 Task: Access the store configurations for commerce.
Action: Mouse moved to (1319, 104)
Screenshot: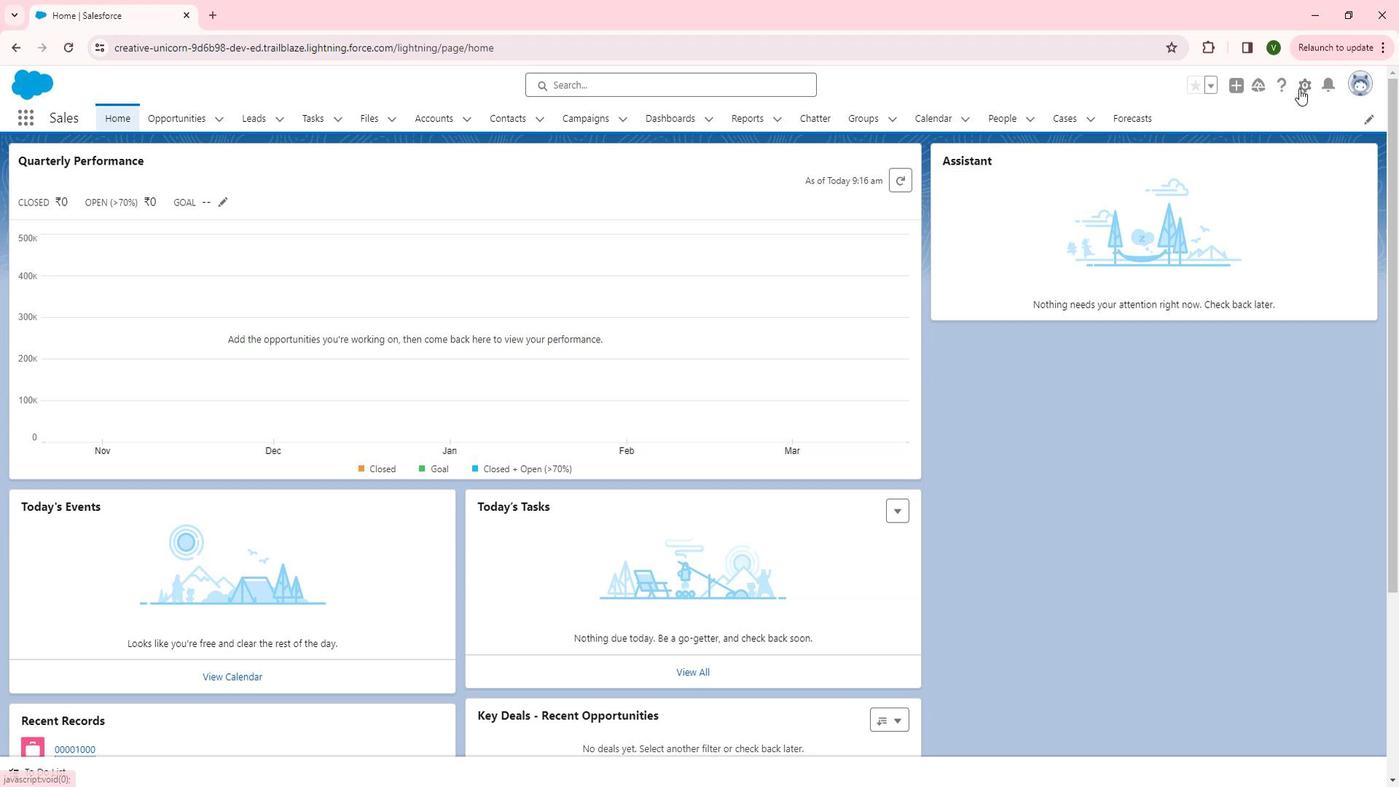 
Action: Mouse pressed left at (1319, 104)
Screenshot: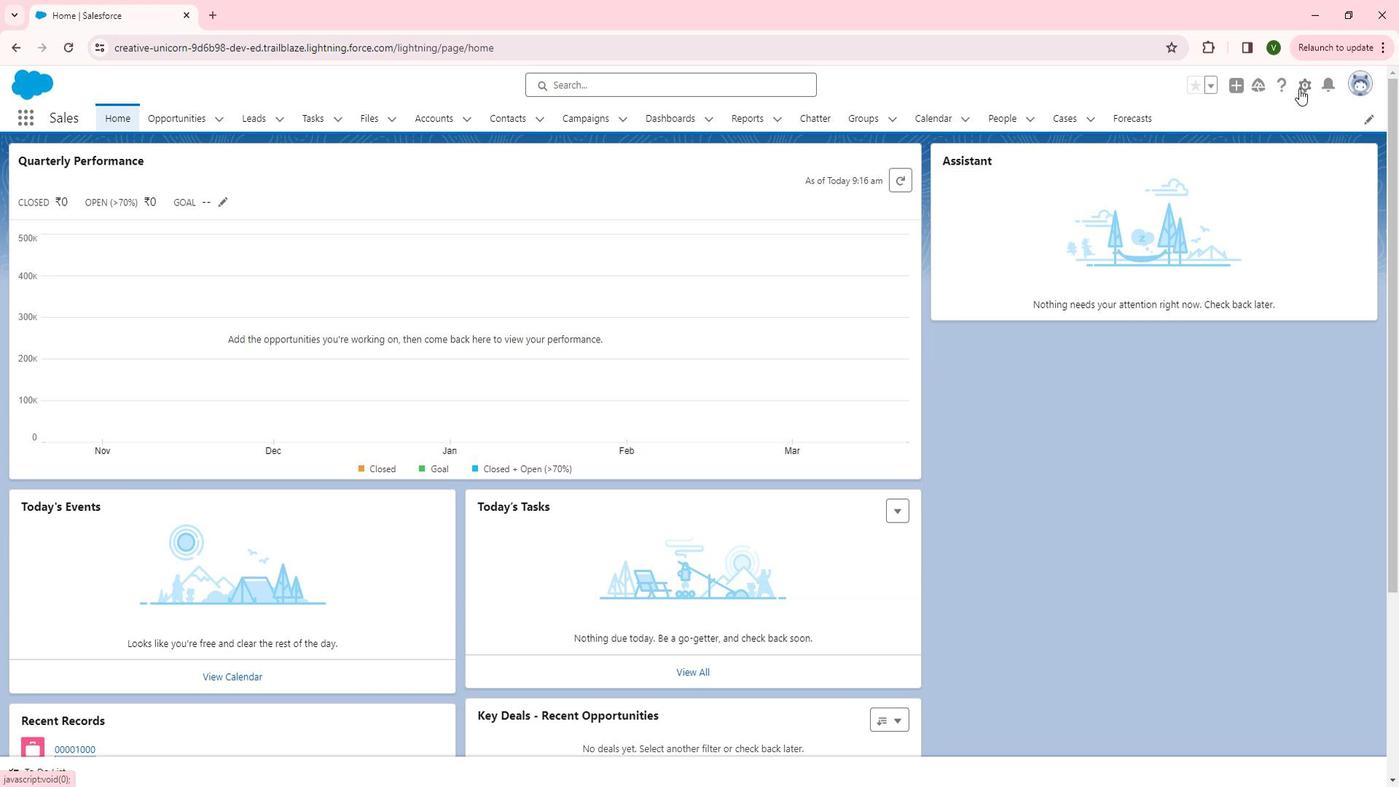 
Action: Mouse moved to (1265, 151)
Screenshot: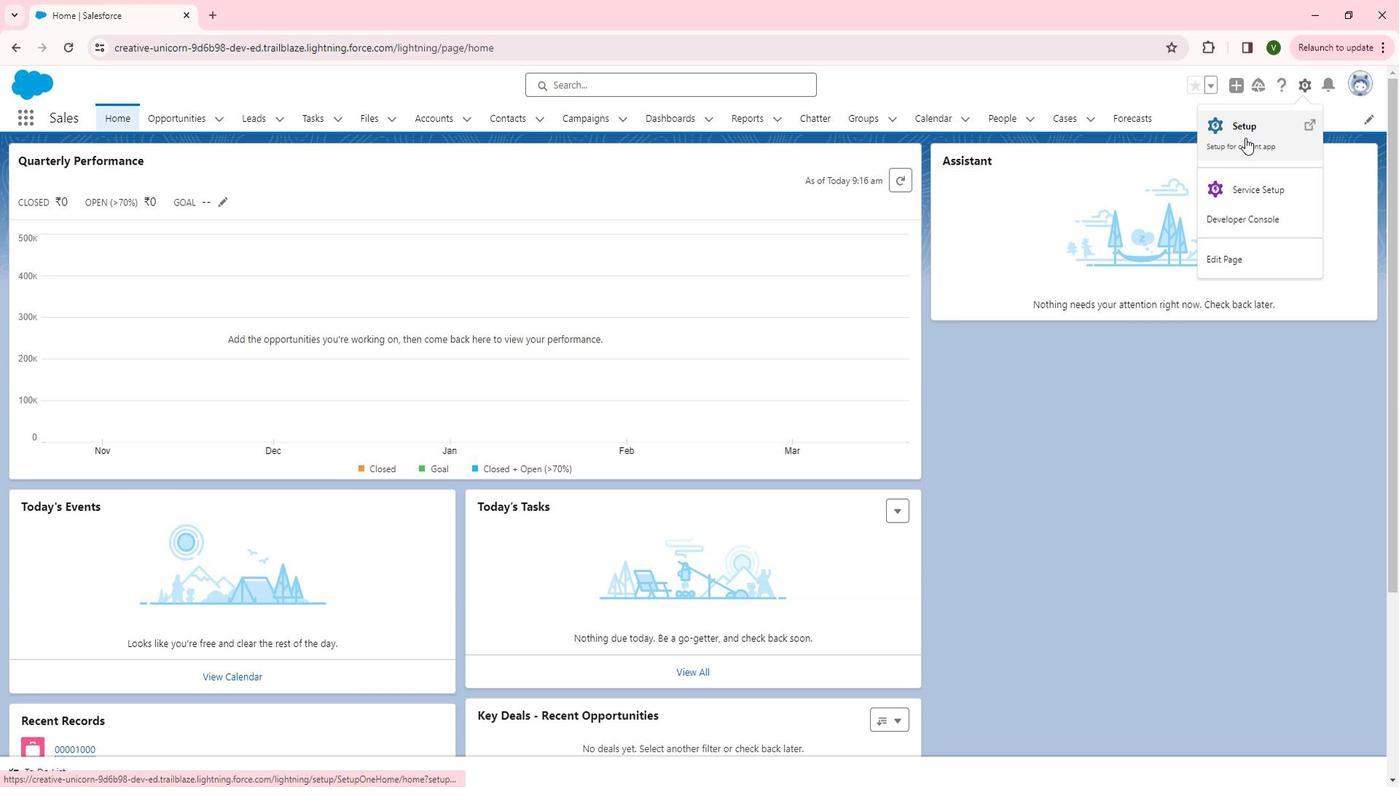 
Action: Mouse pressed left at (1265, 151)
Screenshot: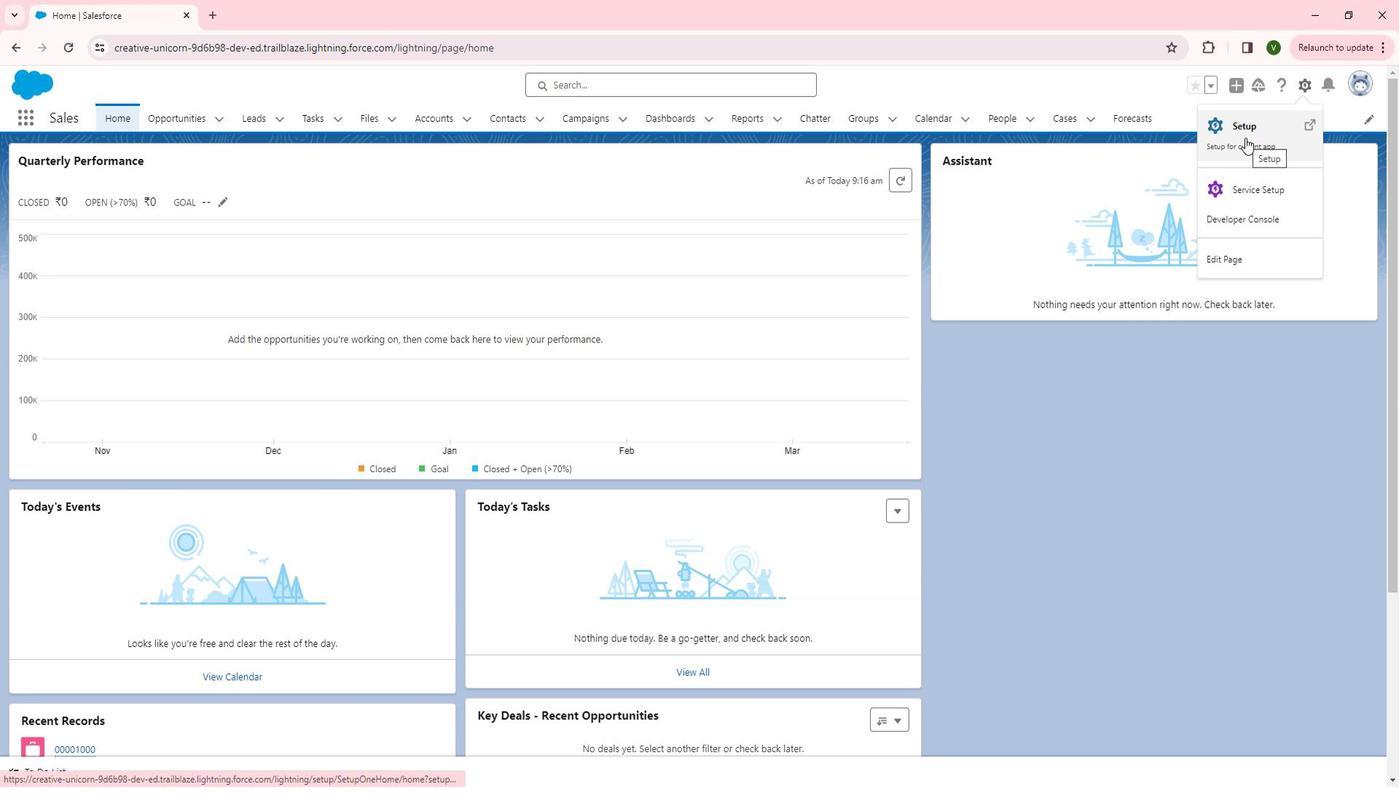 
Action: Mouse moved to (88, 474)
Screenshot: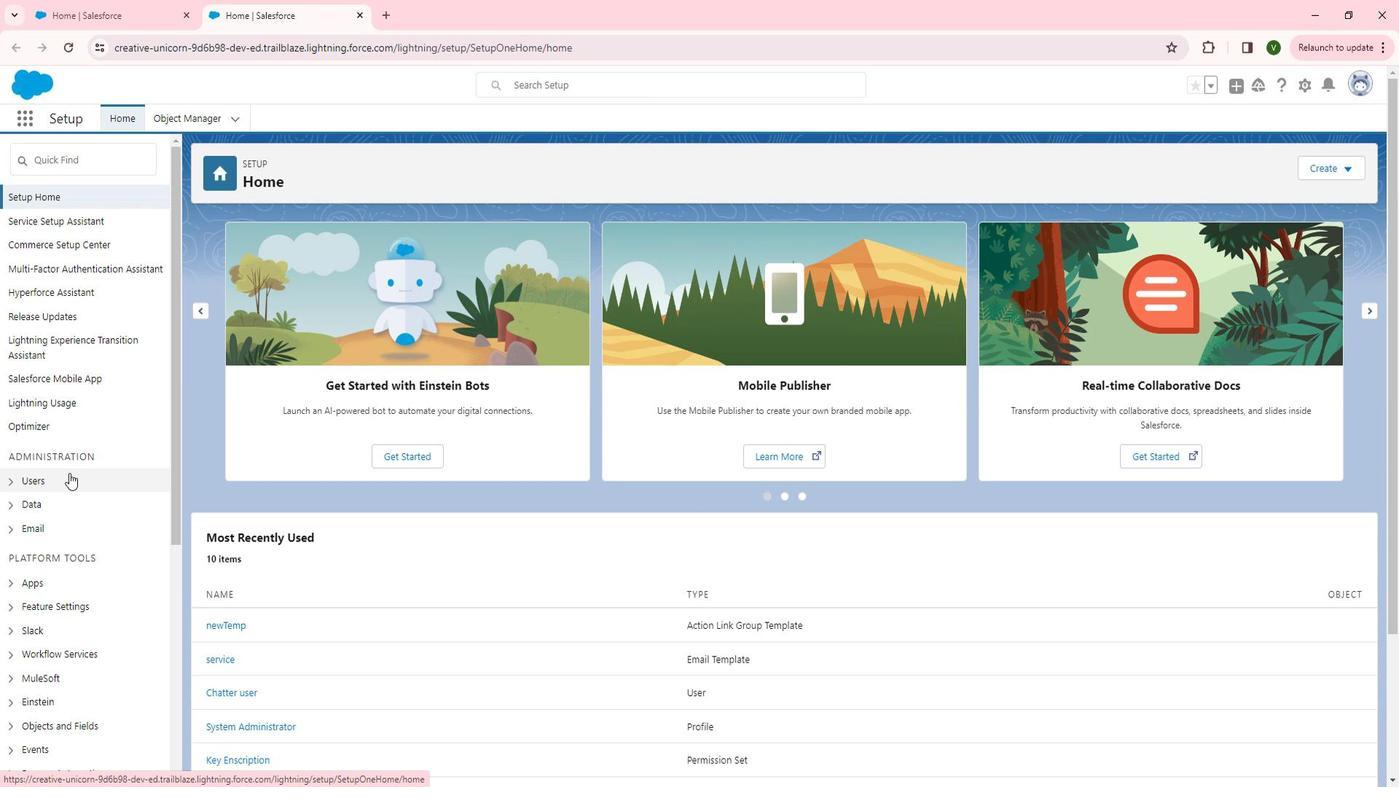 
Action: Mouse scrolled (88, 473) with delta (0, 0)
Screenshot: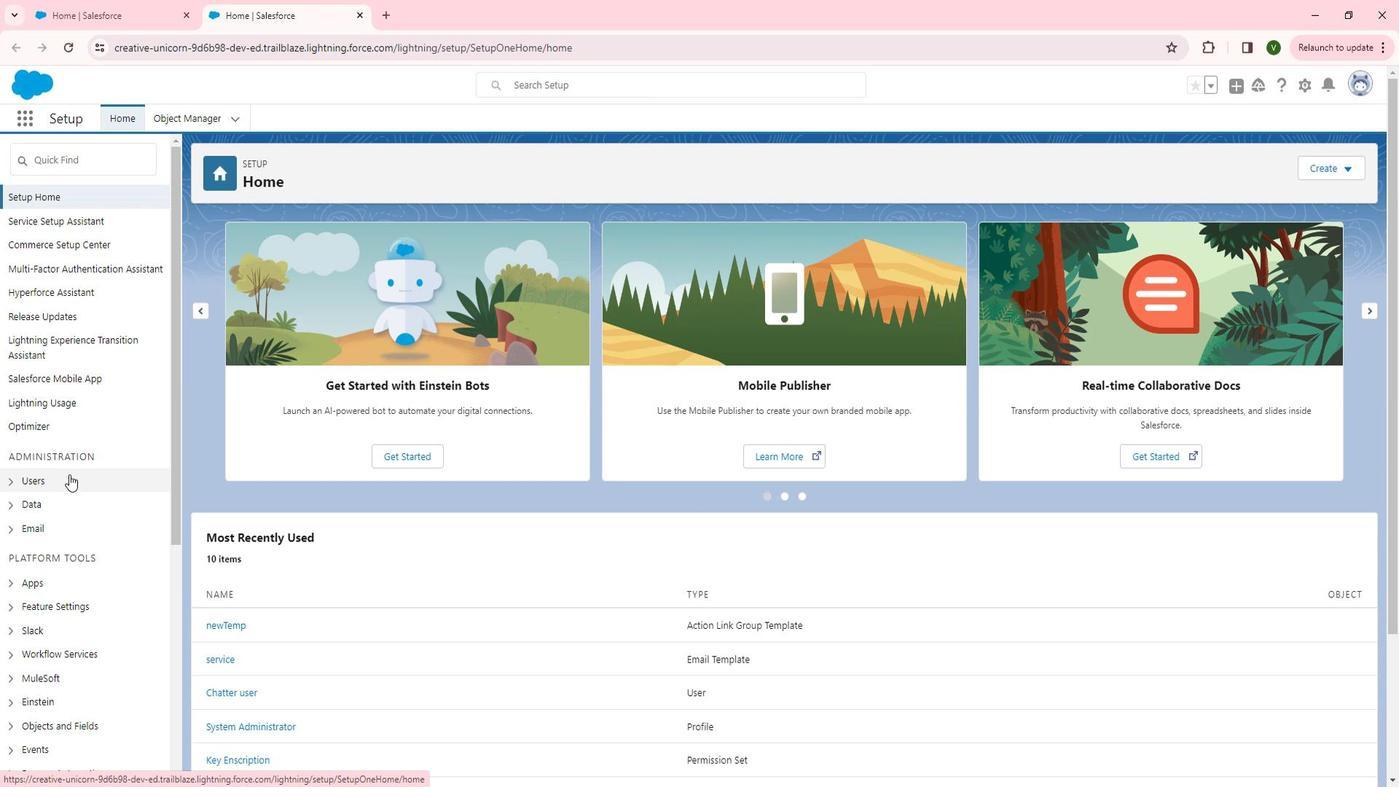 
Action: Mouse moved to (33, 530)
Screenshot: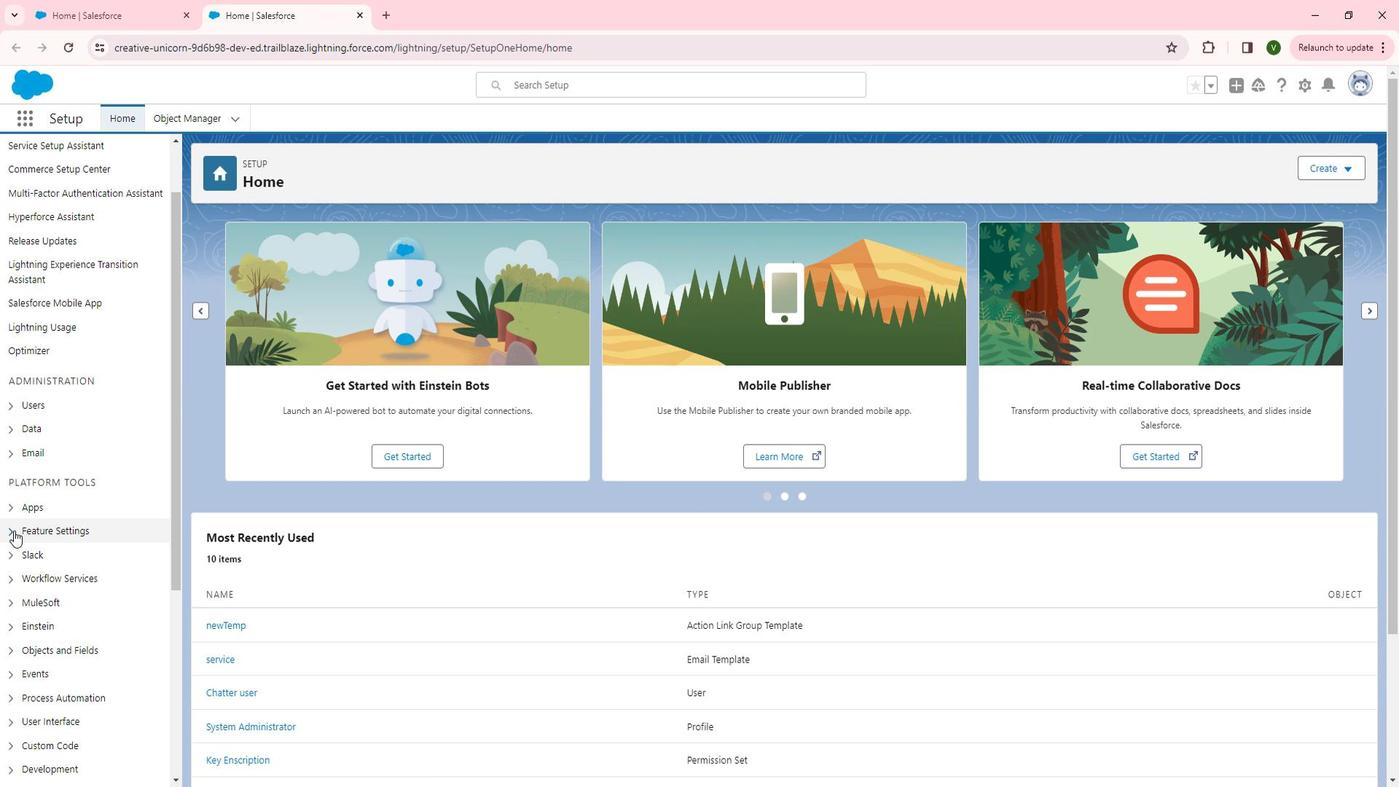 
Action: Mouse pressed left at (33, 530)
Screenshot: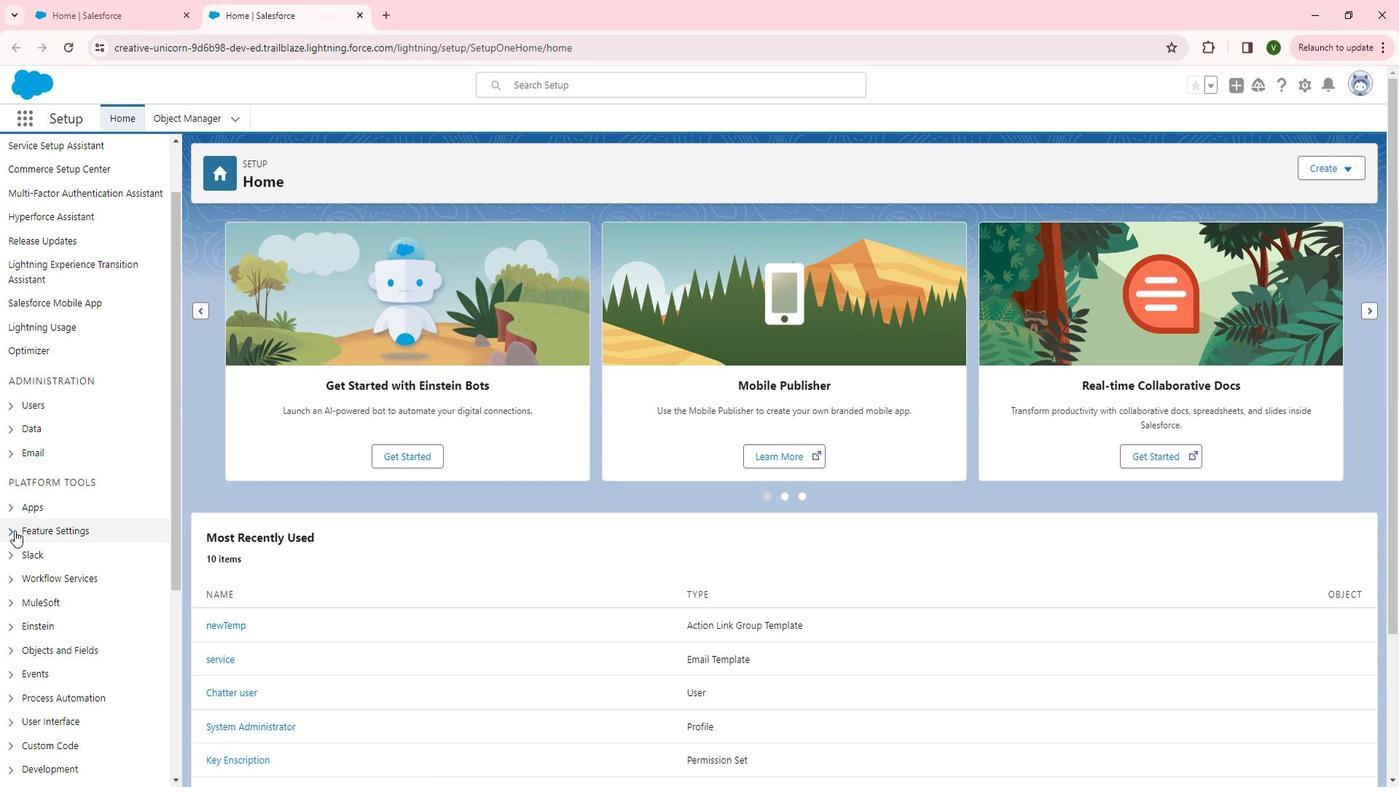 
Action: Mouse moved to (90, 512)
Screenshot: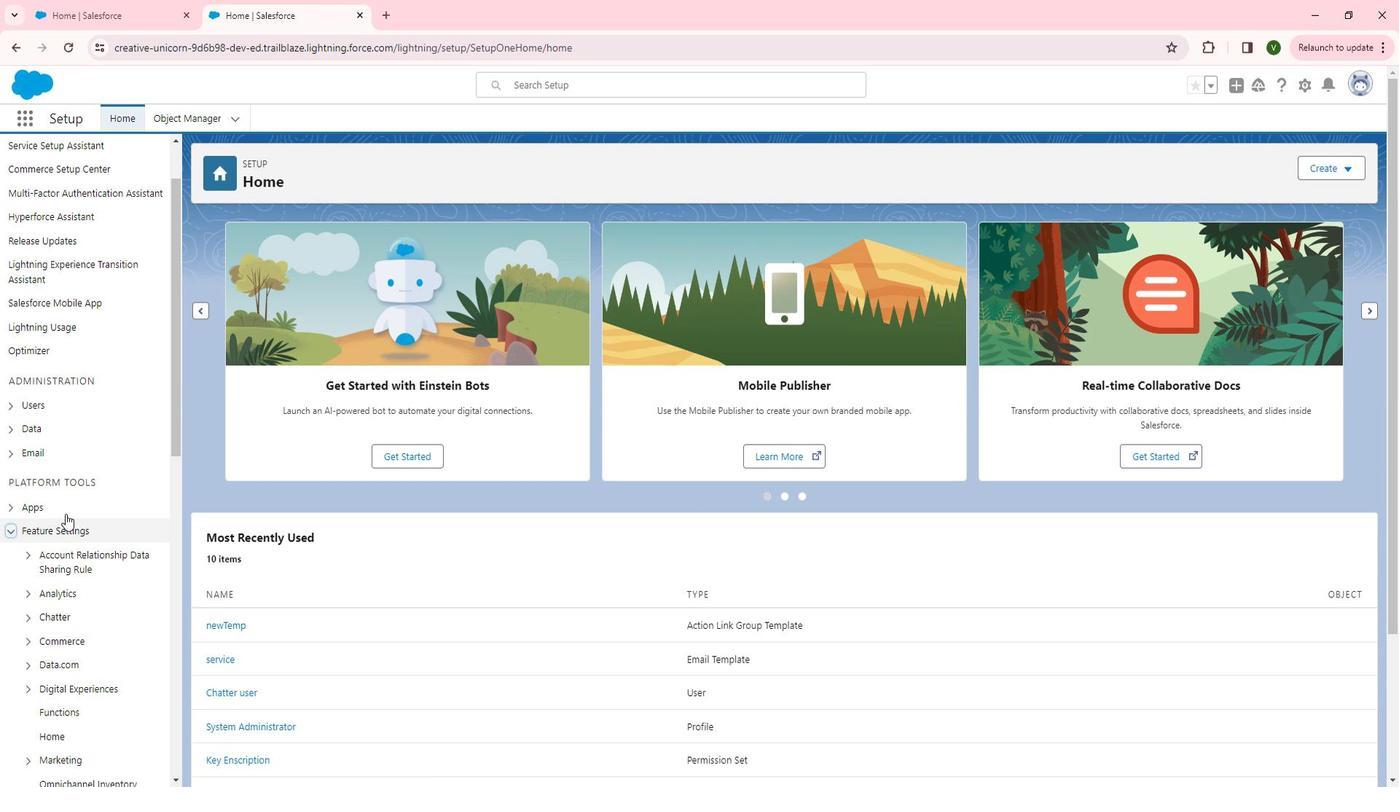
Action: Mouse scrolled (90, 511) with delta (0, 0)
Screenshot: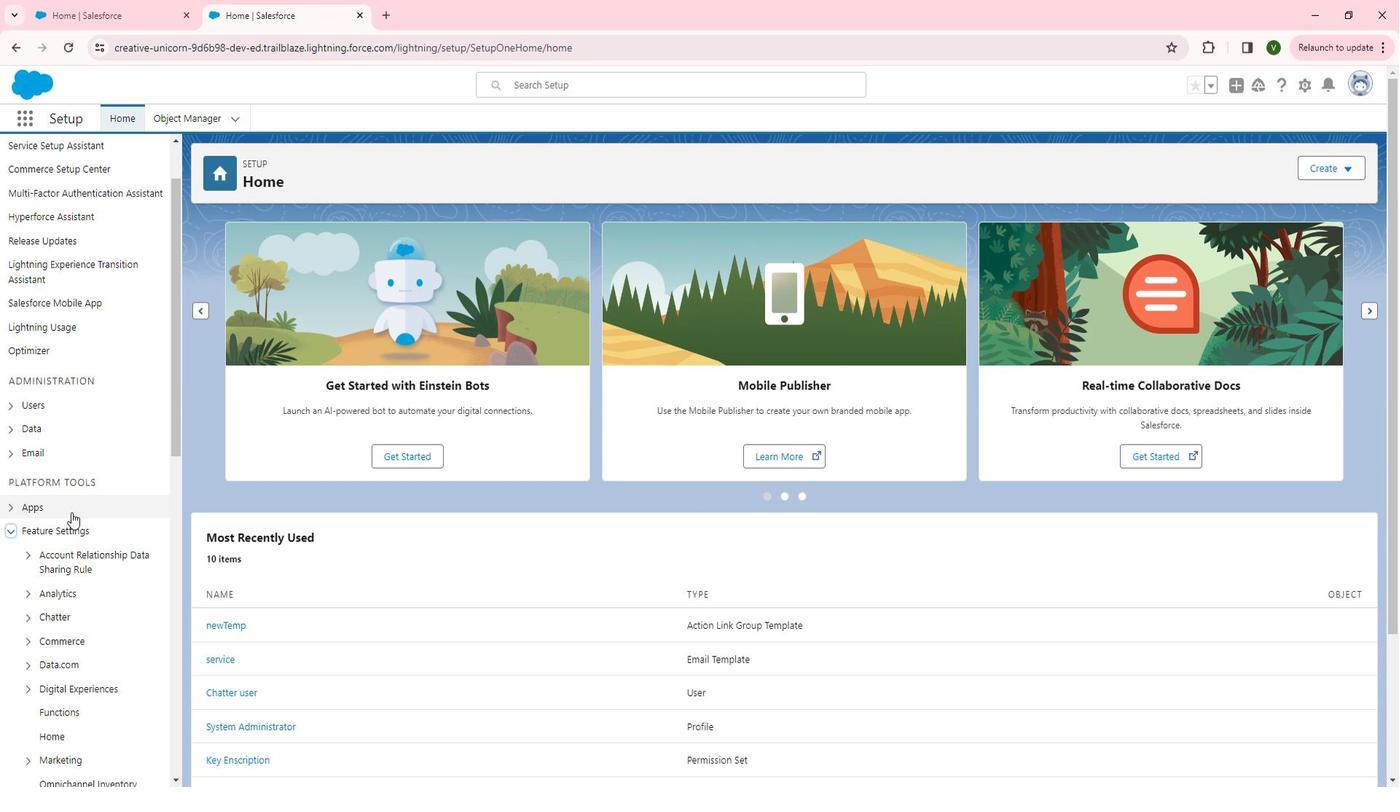 
Action: Mouse scrolled (90, 511) with delta (0, 0)
Screenshot: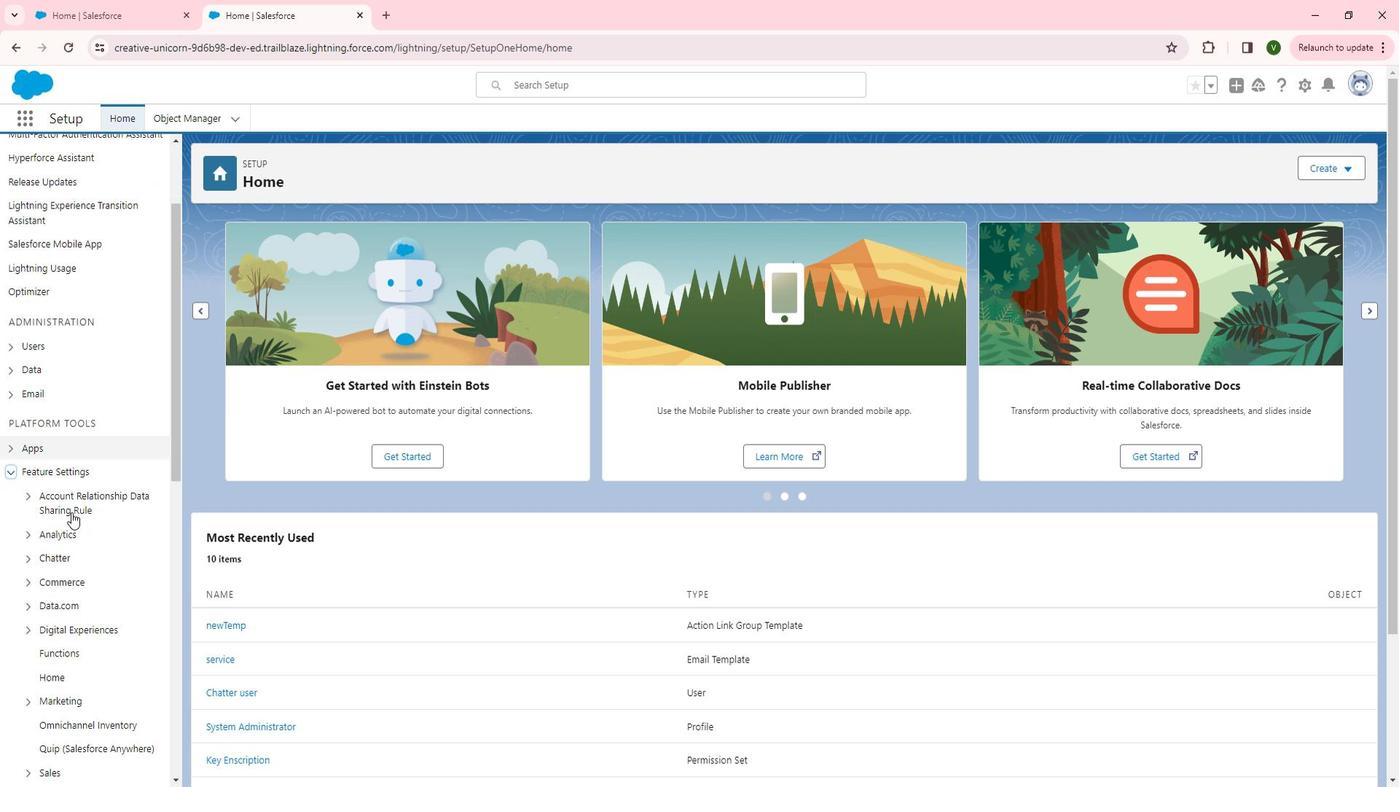 
Action: Mouse moved to (48, 491)
Screenshot: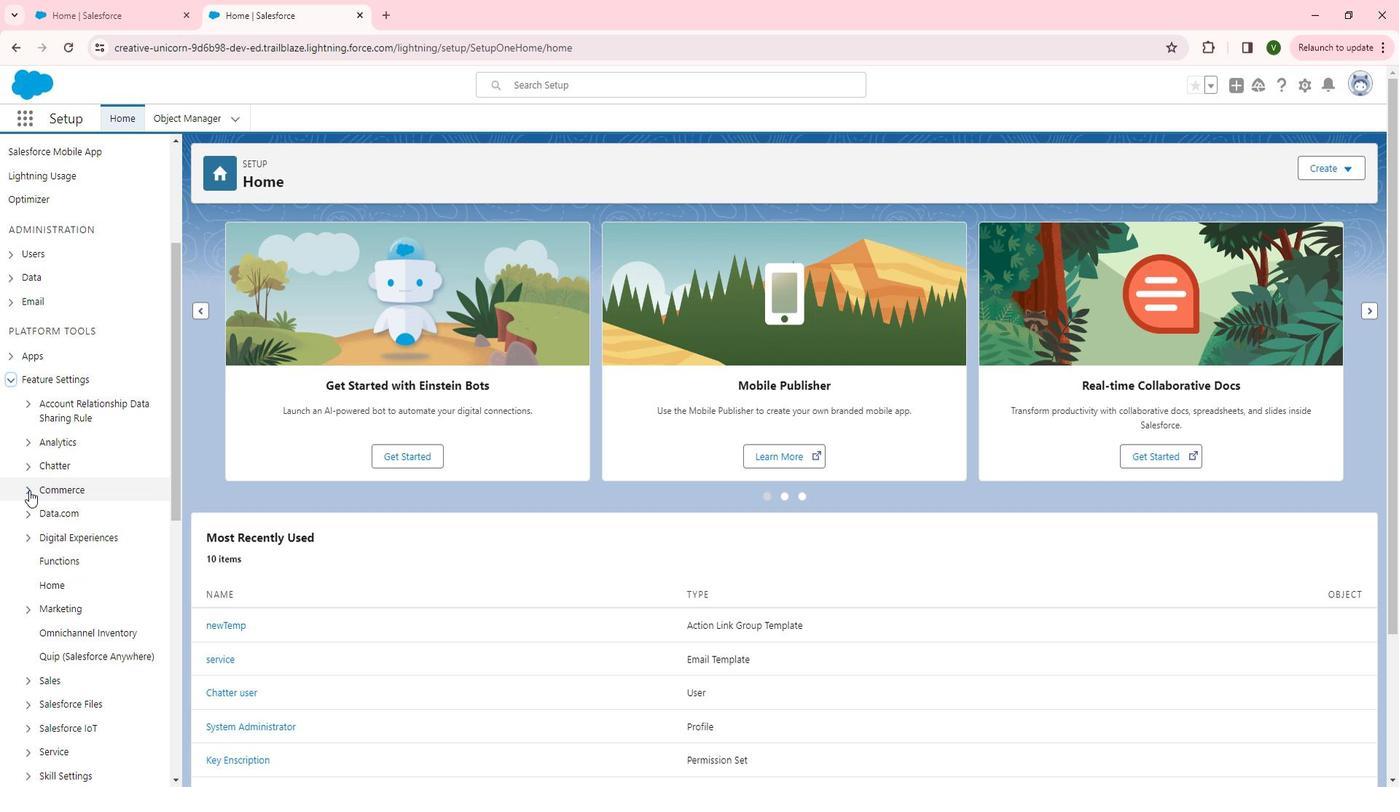
Action: Mouse pressed left at (48, 491)
Screenshot: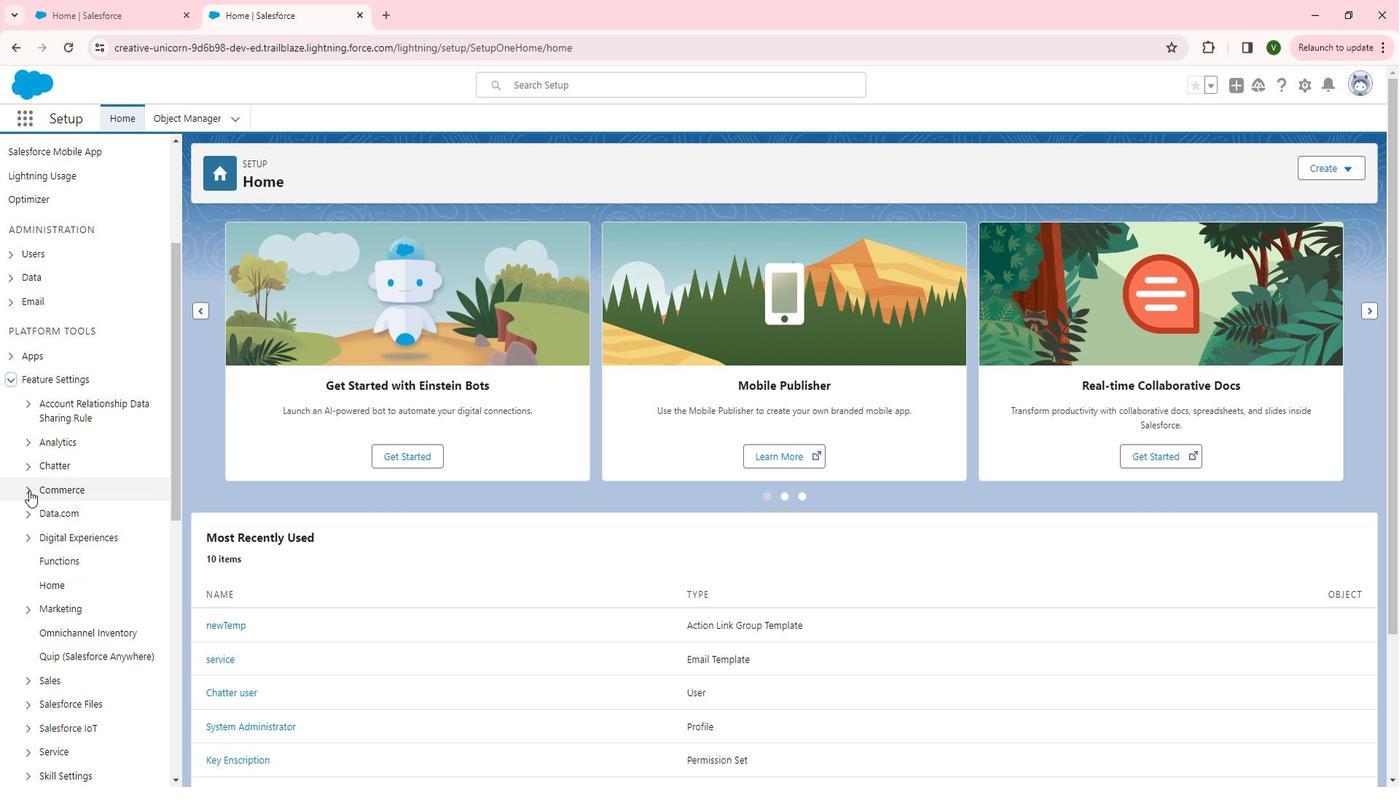 
Action: Mouse moved to (107, 535)
Screenshot: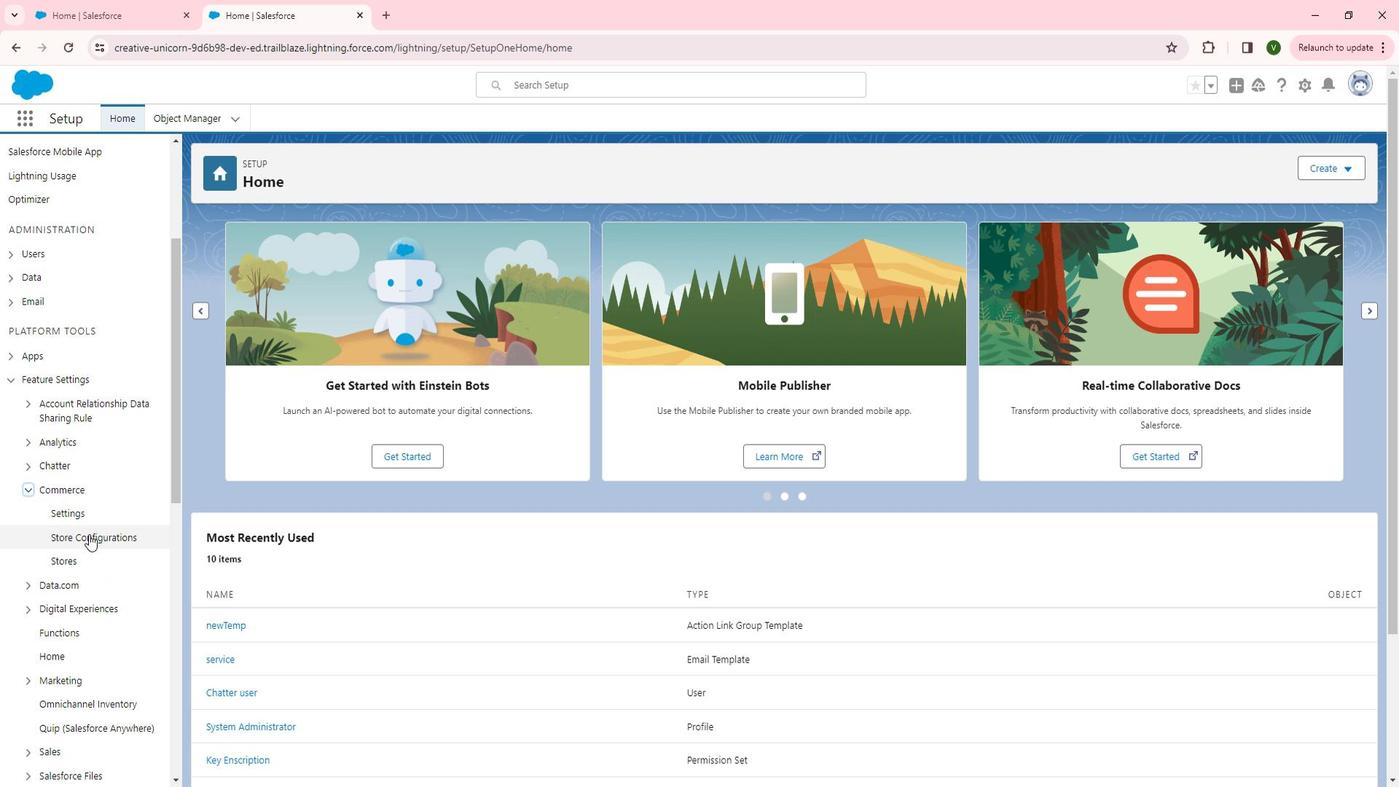
Action: Mouse pressed left at (107, 535)
Screenshot: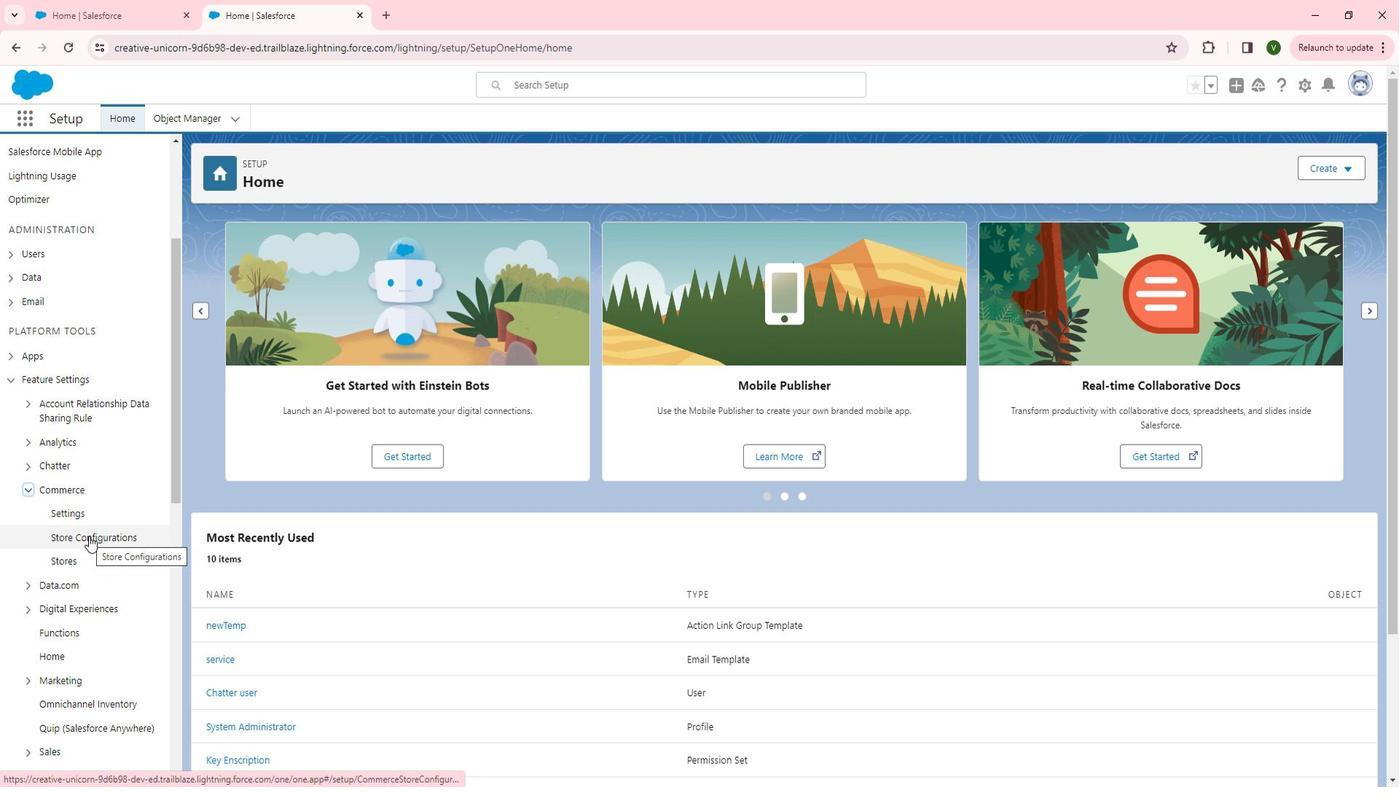 
Action: Mouse moved to (538, 504)
Screenshot: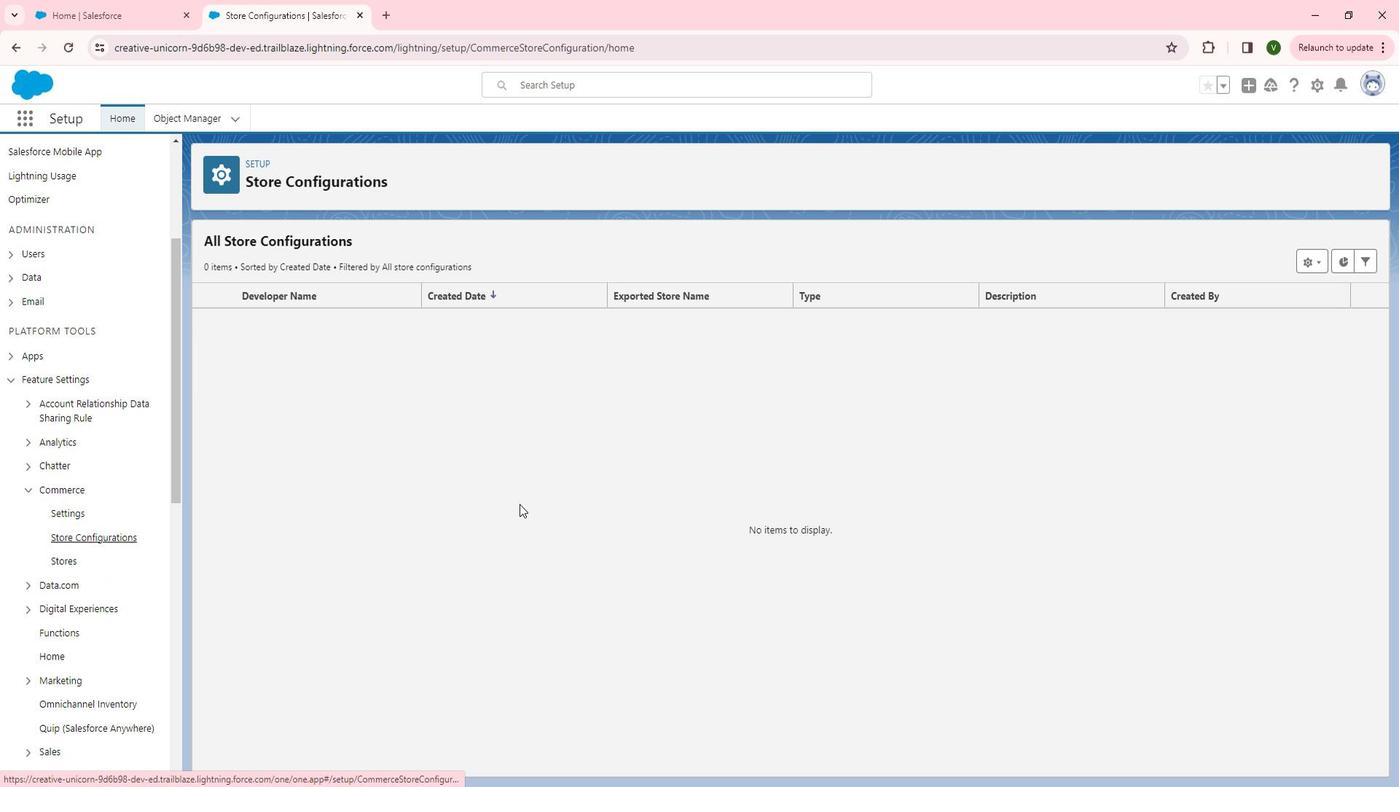 
Action: Mouse pressed left at (538, 504)
Screenshot: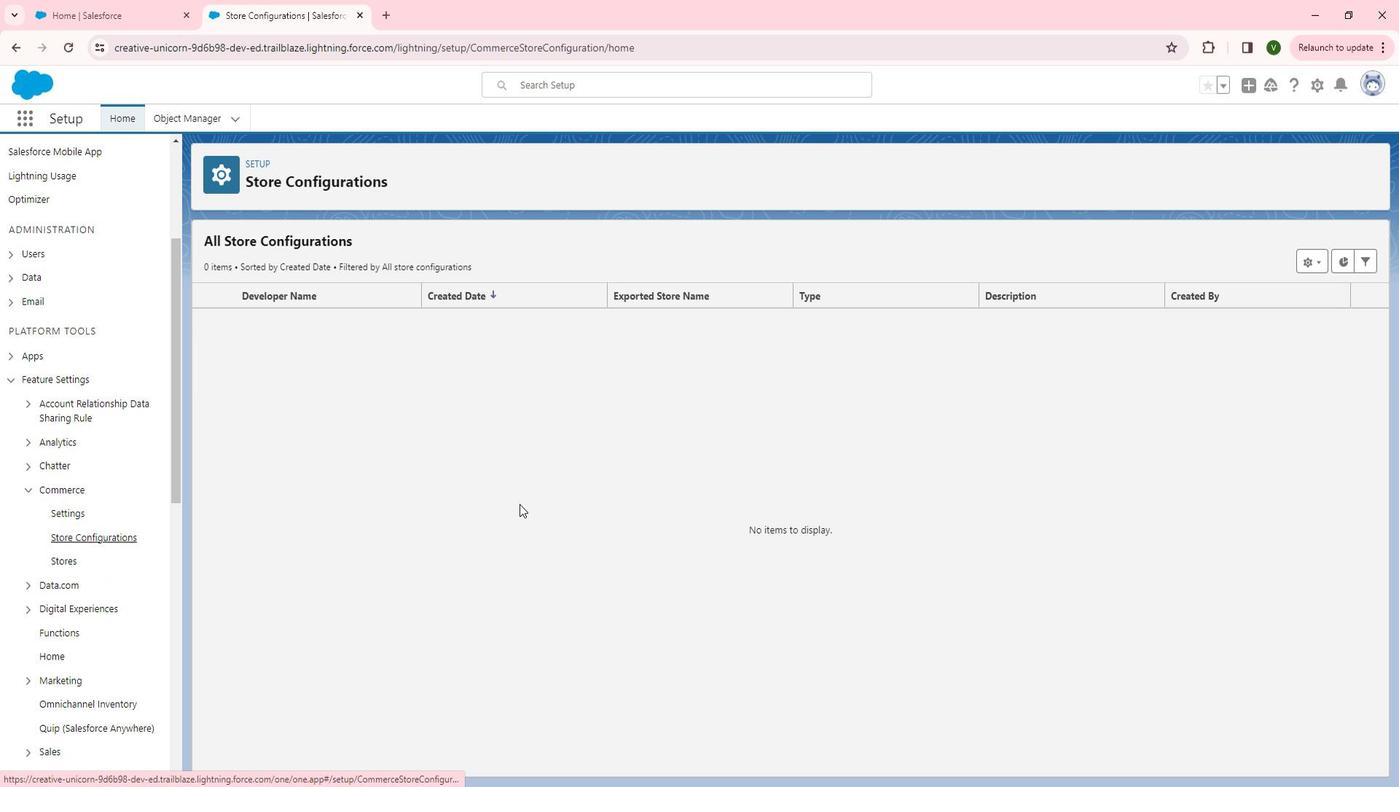 
